 Task: Use Suspense Accents 05 Effect in this video Movie B.mp4
Action: Mouse pressed left at (303, 134)
Screenshot: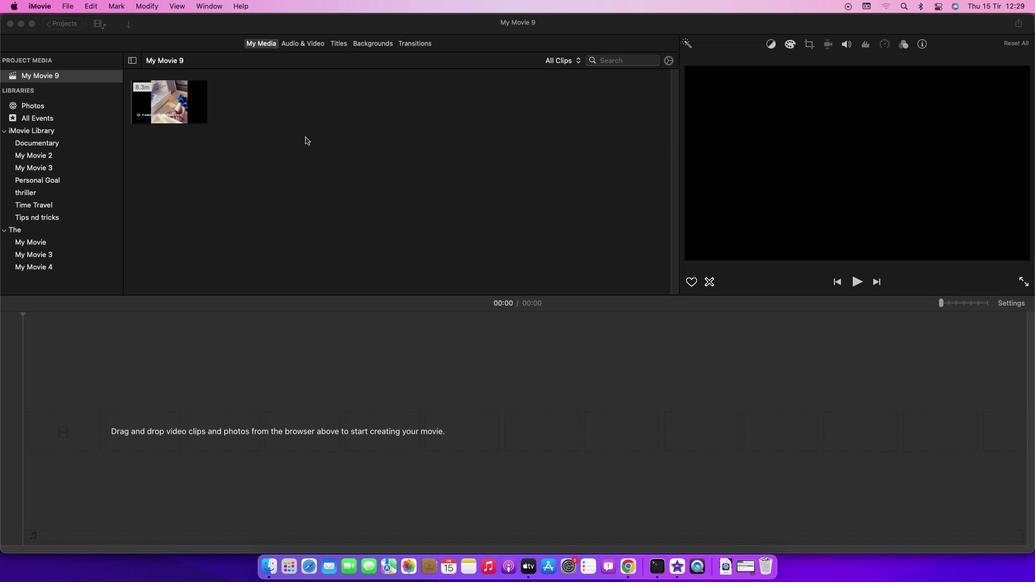 
Action: Mouse moved to (184, 114)
Screenshot: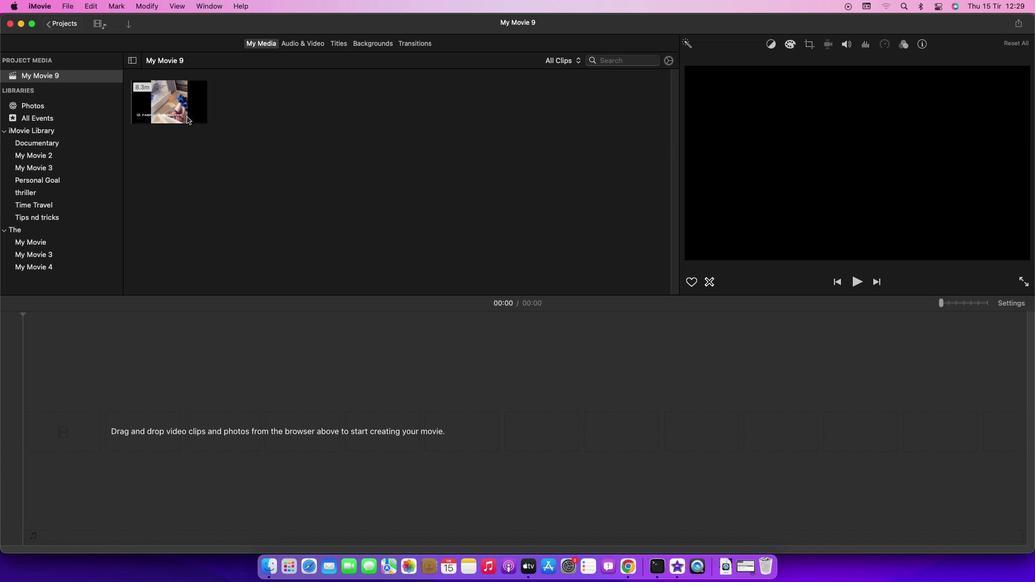 
Action: Mouse pressed left at (184, 114)
Screenshot: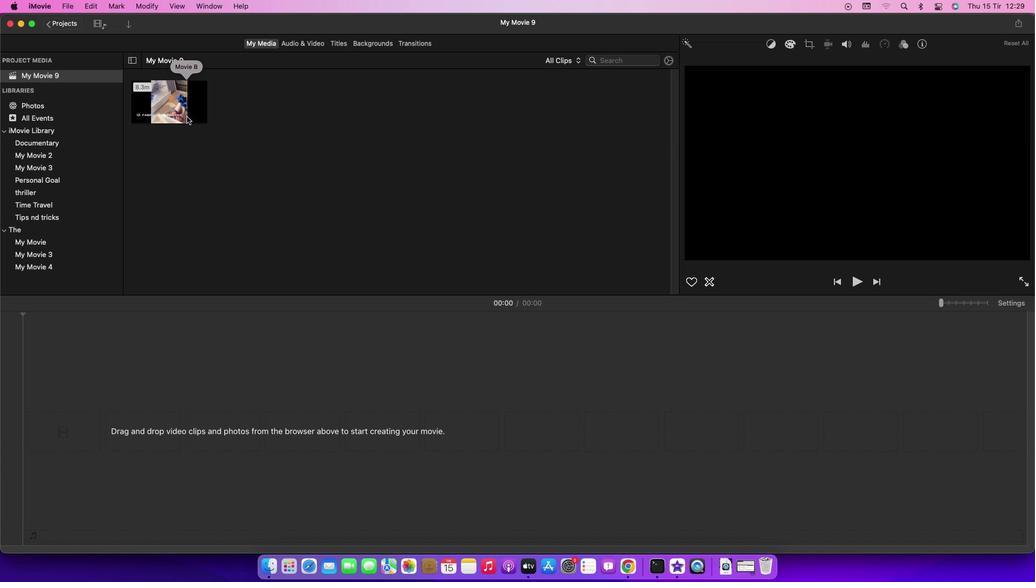
Action: Mouse moved to (154, 90)
Screenshot: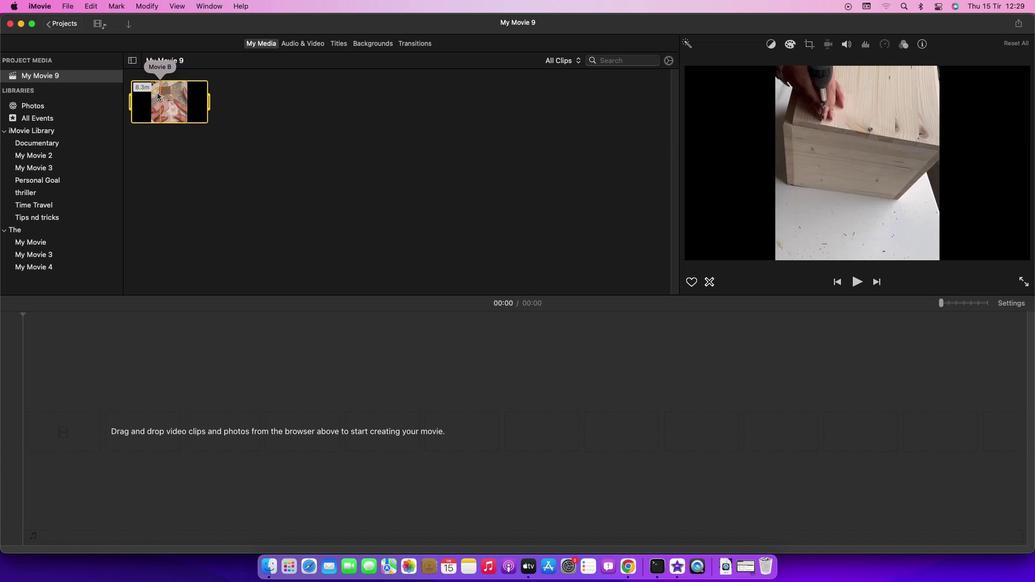 
Action: Mouse pressed left at (154, 90)
Screenshot: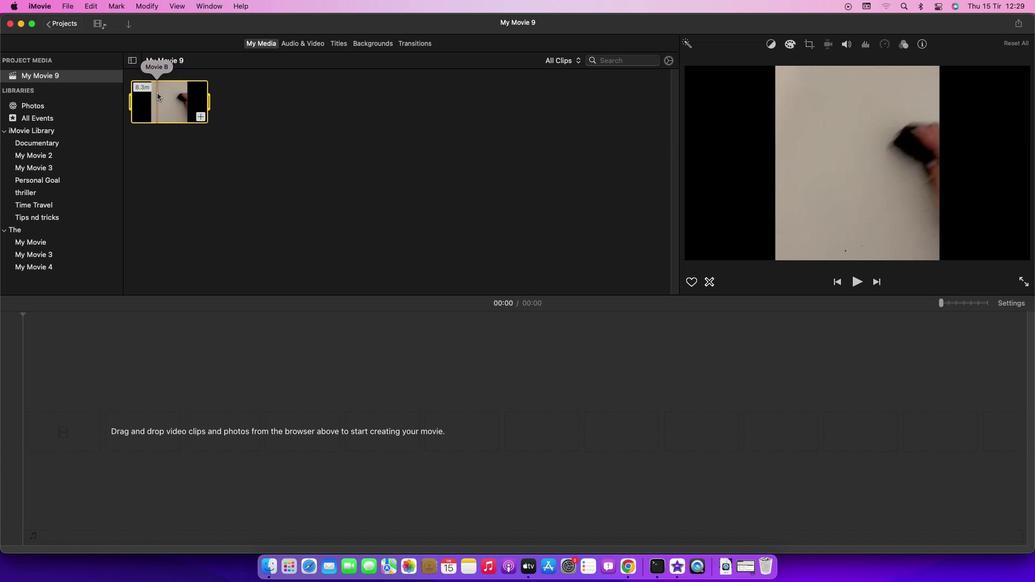 
Action: Mouse moved to (291, 43)
Screenshot: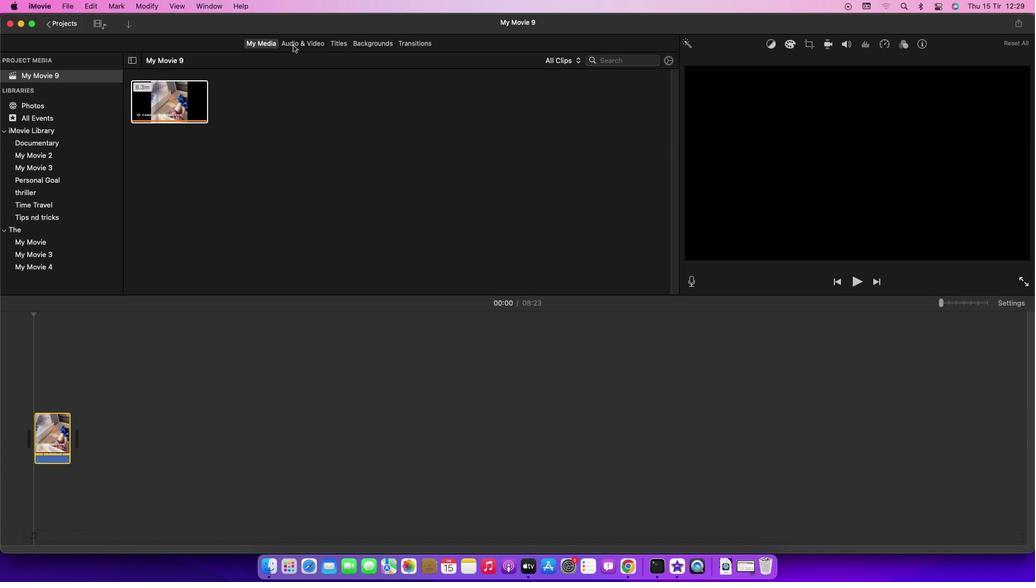 
Action: Mouse pressed left at (291, 43)
Screenshot: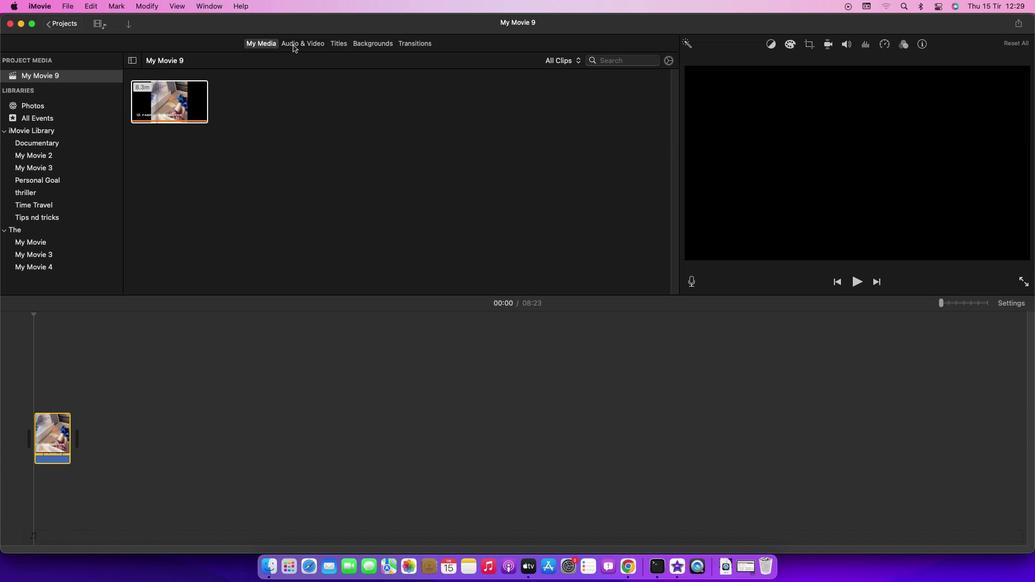 
Action: Mouse moved to (62, 96)
Screenshot: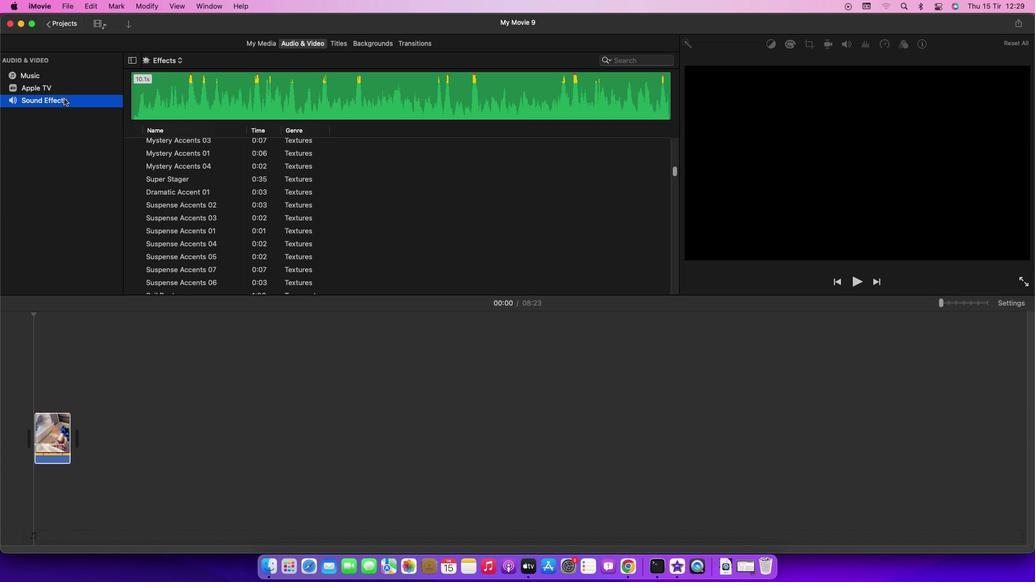 
Action: Mouse pressed left at (62, 96)
Screenshot: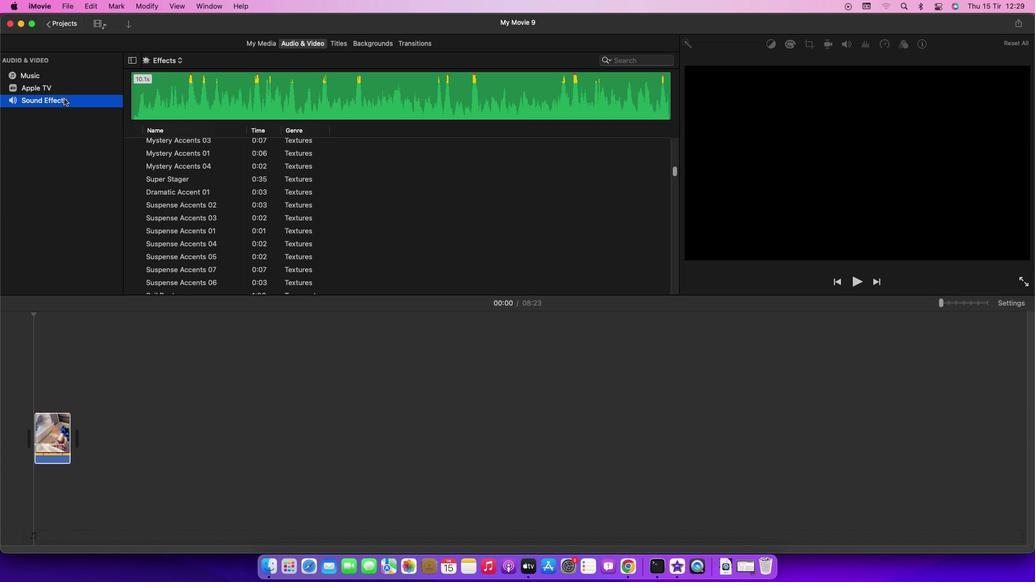 
Action: Mouse moved to (167, 256)
Screenshot: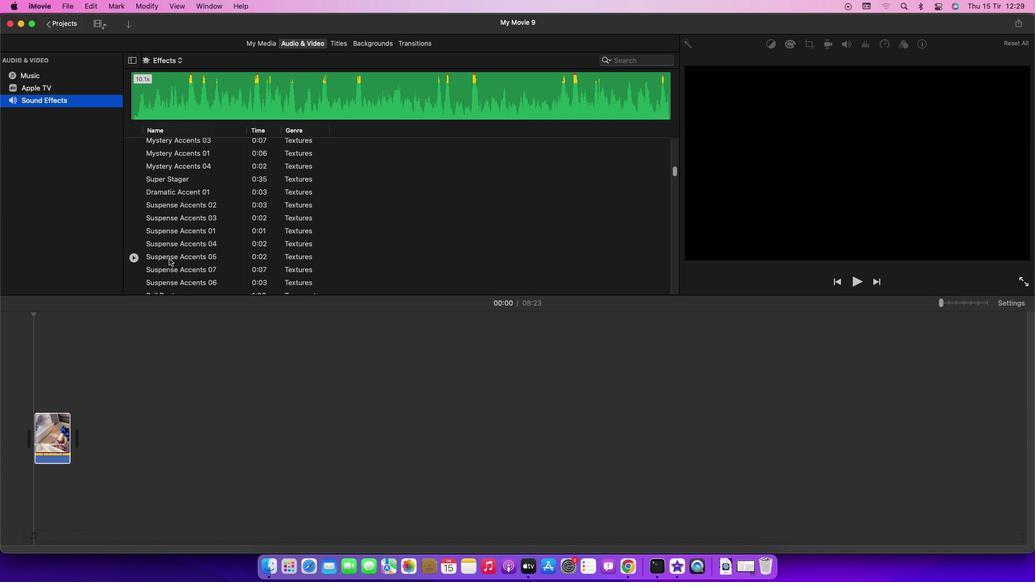 
Action: Mouse pressed left at (167, 256)
Screenshot: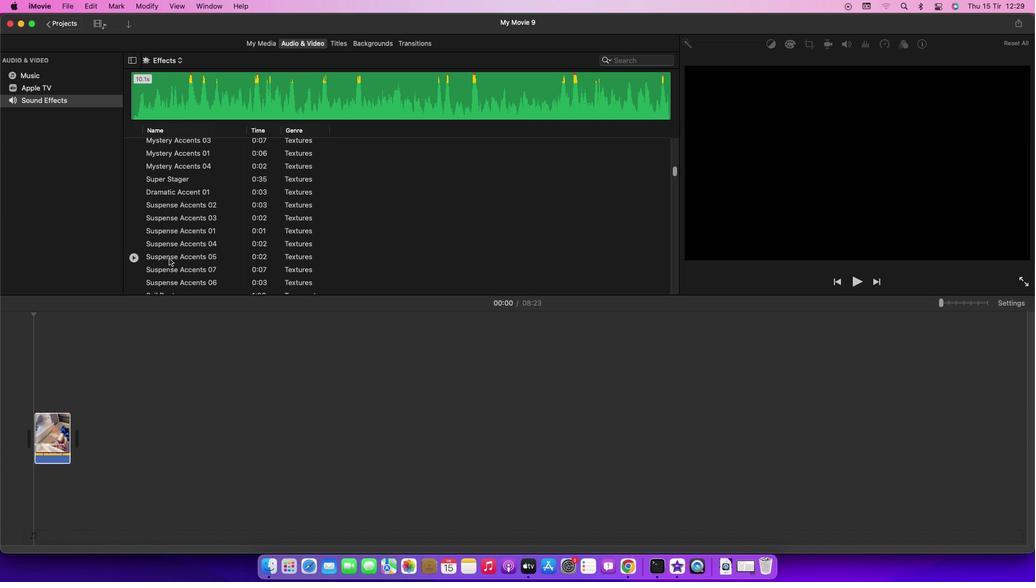 
Action: Mouse moved to (153, 345)
Screenshot: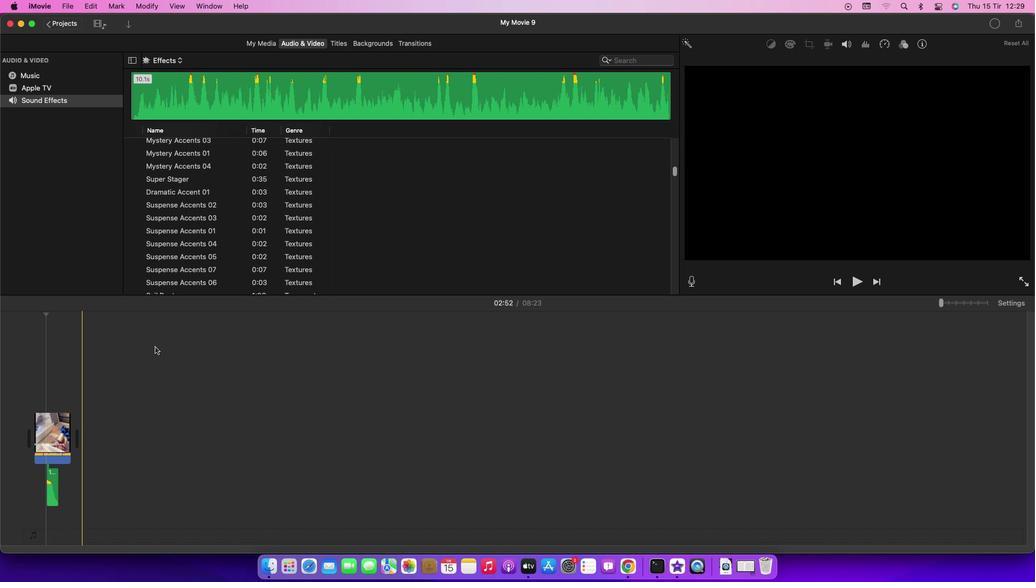 
